 Task: Create new opportunities by the user through dropdown
Action: Mouse moved to (161, 180)
Screenshot: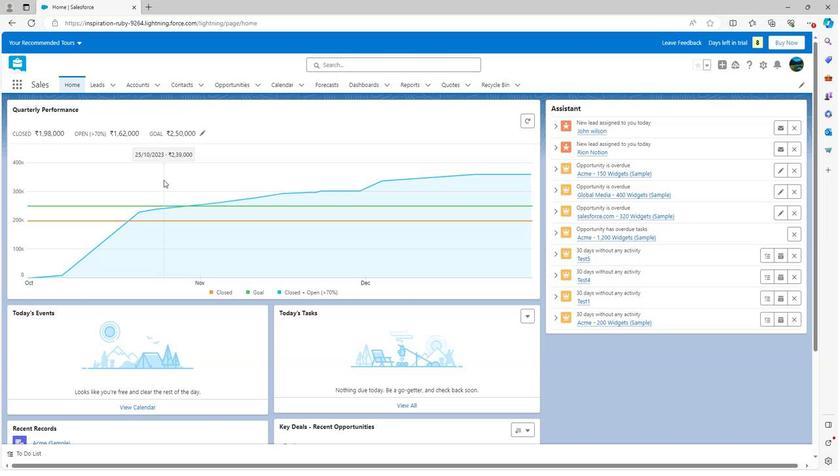 
Action: Mouse scrolled (161, 179) with delta (0, 0)
Screenshot: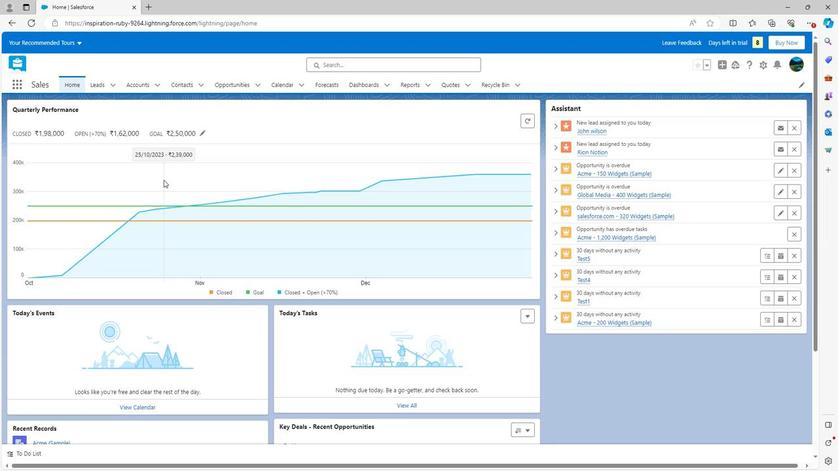 
Action: Mouse scrolled (161, 179) with delta (0, 0)
Screenshot: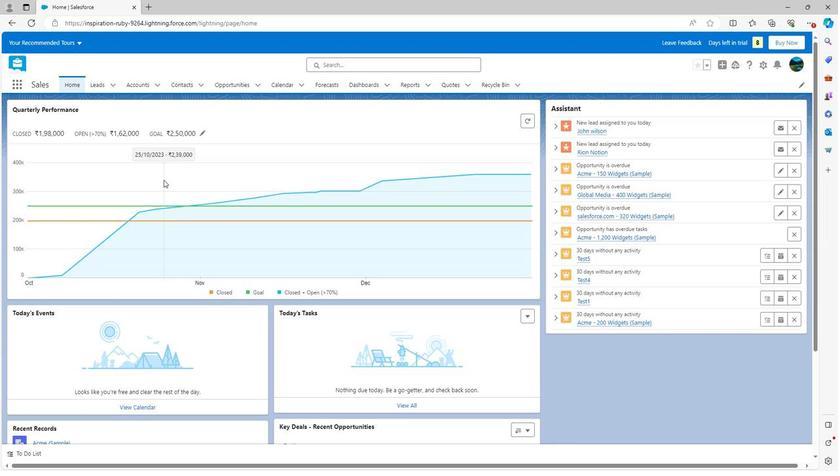 
Action: Mouse scrolled (161, 179) with delta (0, 0)
Screenshot: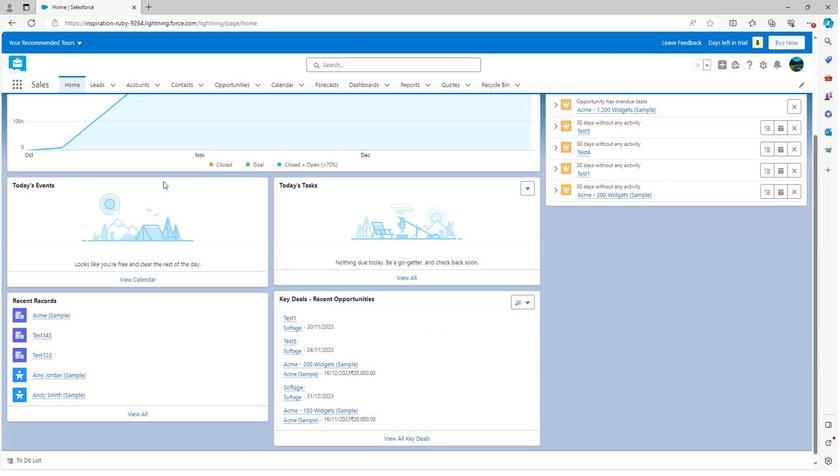 
Action: Mouse scrolled (161, 179) with delta (0, 0)
Screenshot: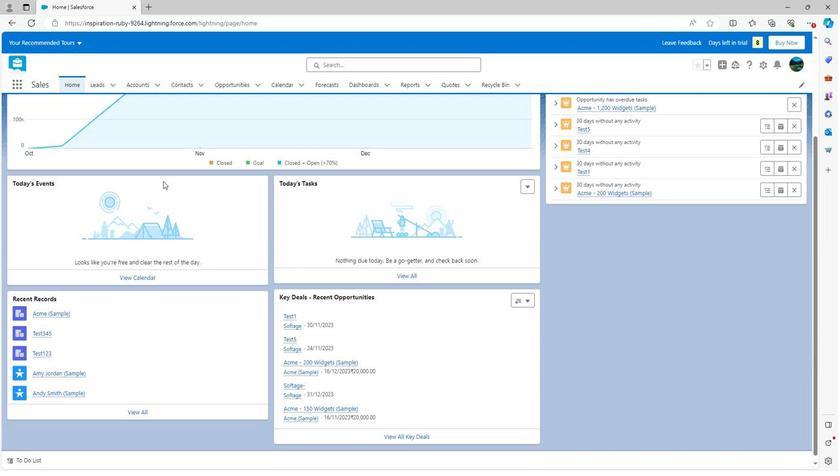 
Action: Mouse scrolled (161, 179) with delta (0, 0)
Screenshot: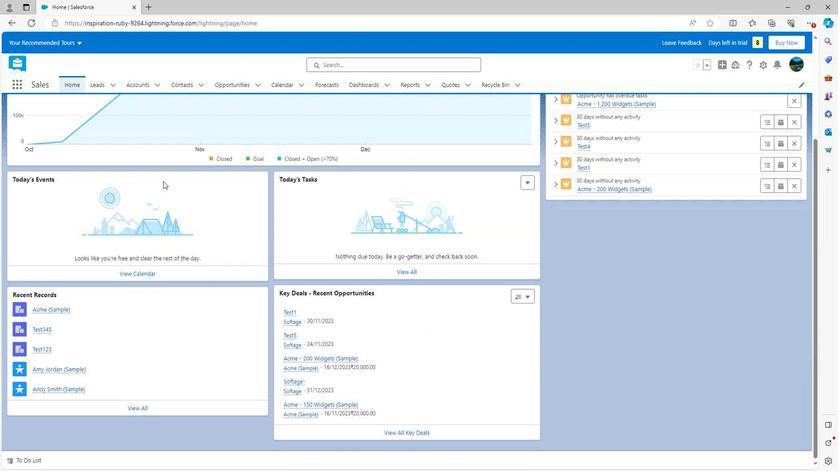 
Action: Mouse scrolled (161, 180) with delta (0, 0)
Screenshot: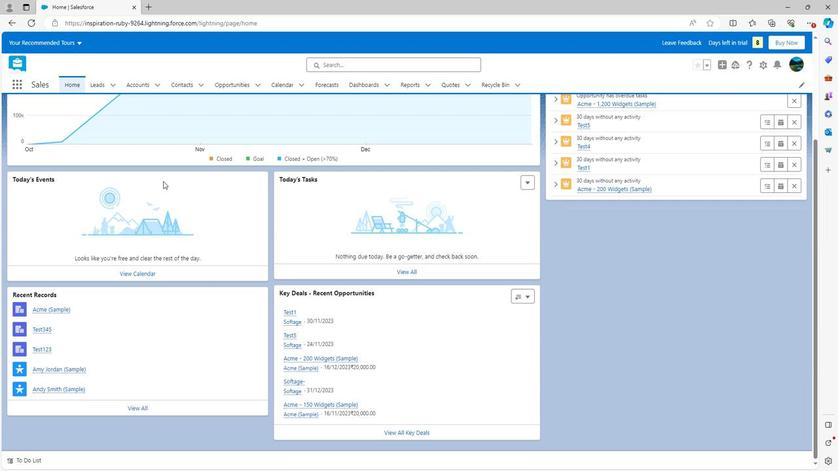 
Action: Mouse scrolled (161, 180) with delta (0, 0)
Screenshot: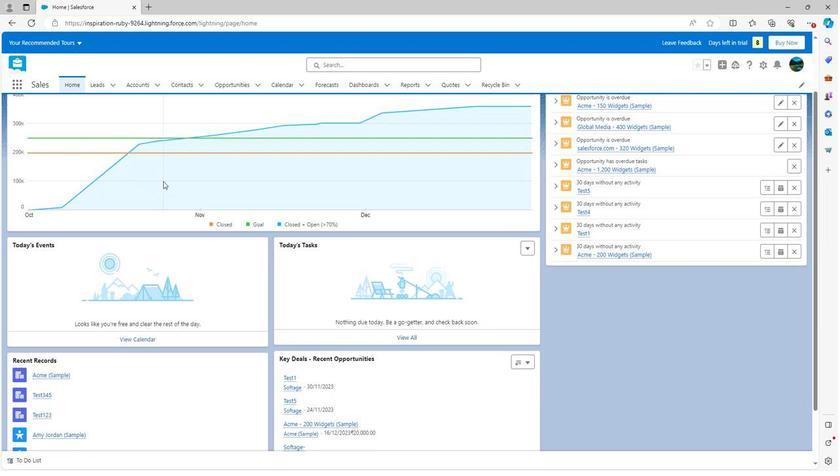 
Action: Mouse scrolled (161, 180) with delta (0, 0)
Screenshot: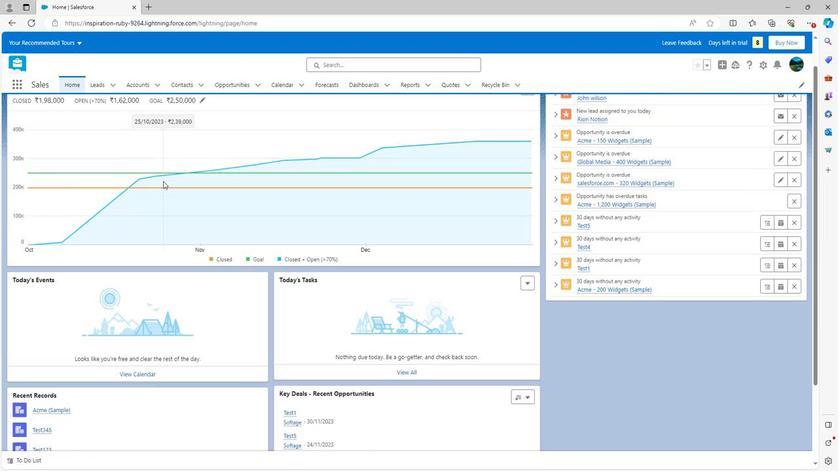 
Action: Mouse moved to (256, 85)
Screenshot: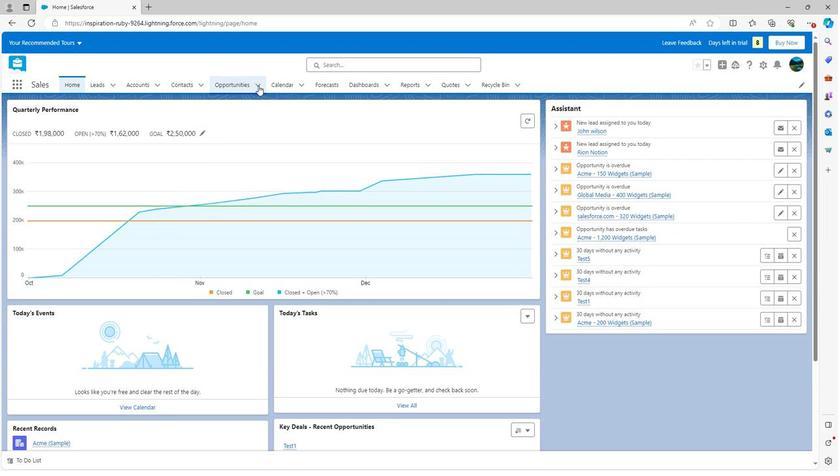 
Action: Mouse pressed left at (256, 85)
Screenshot: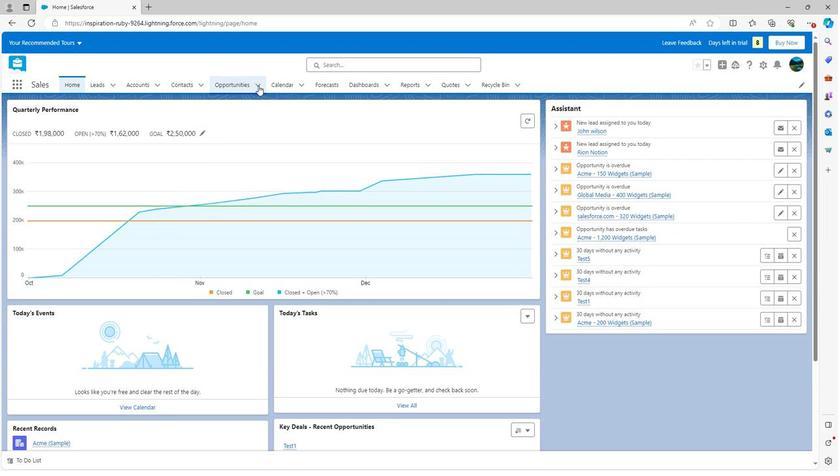 
Action: Mouse moved to (237, 104)
Screenshot: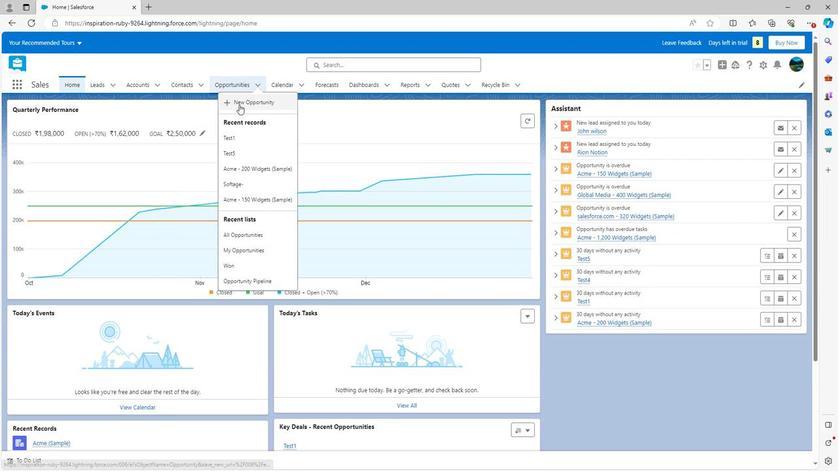 
Action: Mouse pressed left at (237, 104)
Screenshot: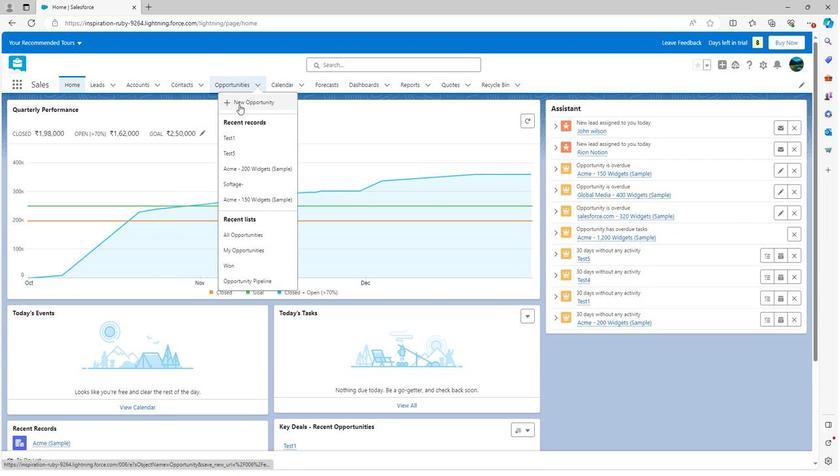 
Action: Mouse moved to (297, 115)
Screenshot: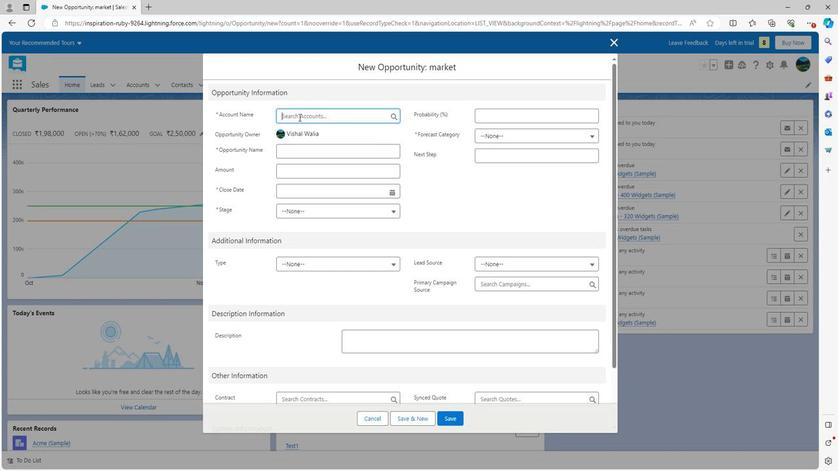 
Action: Mouse pressed left at (297, 115)
Screenshot: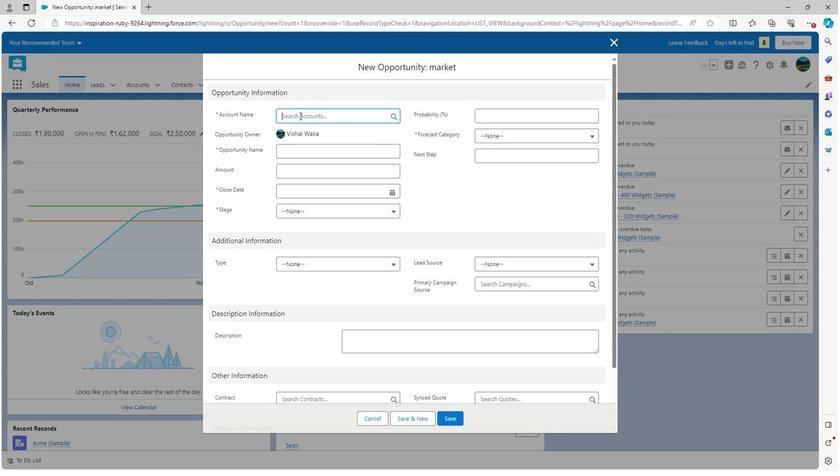 
Action: Mouse moved to (298, 147)
Screenshot: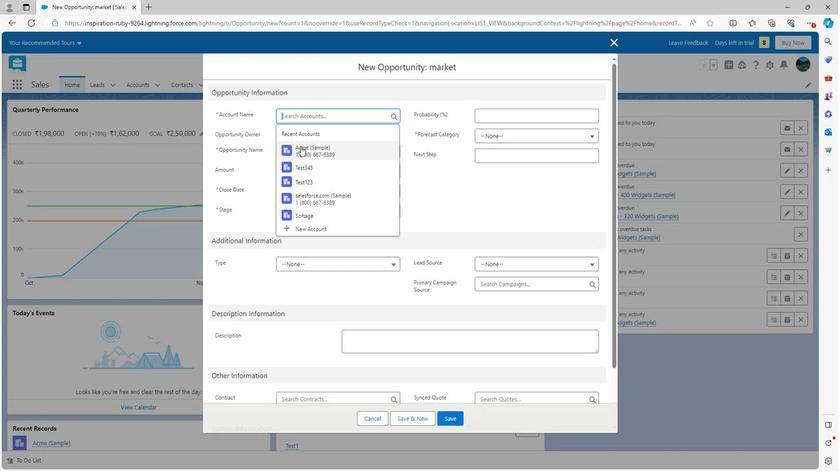 
Action: Mouse pressed left at (298, 147)
Screenshot: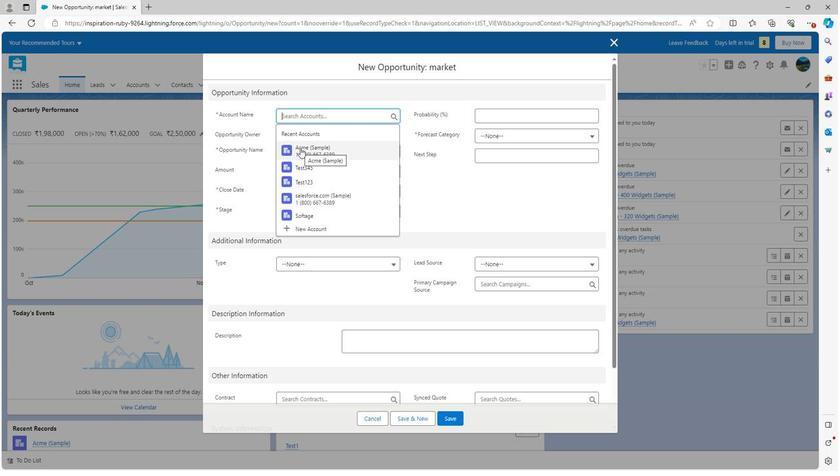 
Action: Mouse moved to (300, 159)
Screenshot: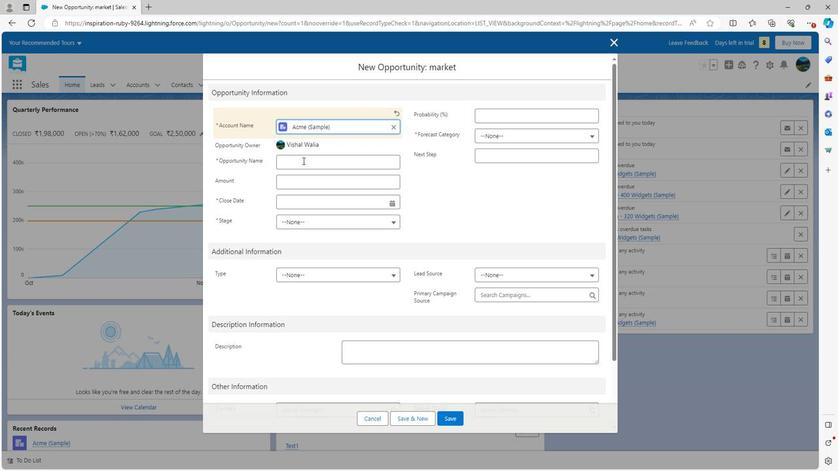 
Action: Mouse pressed left at (300, 159)
Screenshot: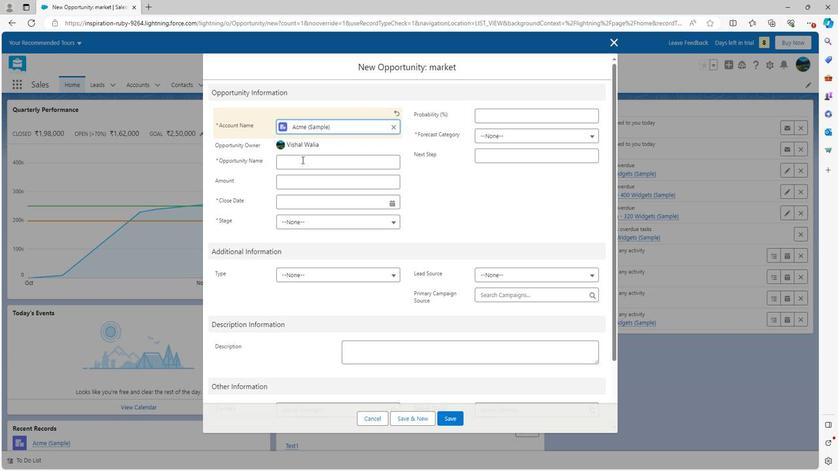 
Action: Mouse moved to (288, 205)
Screenshot: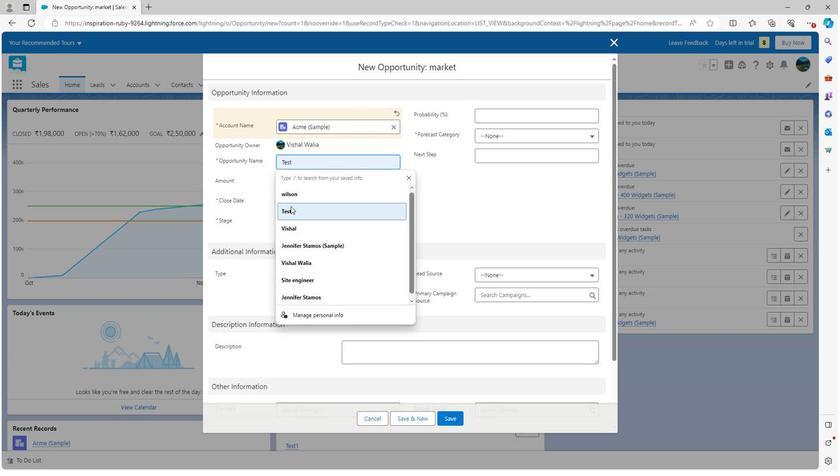 
Action: Mouse pressed left at (288, 205)
Screenshot: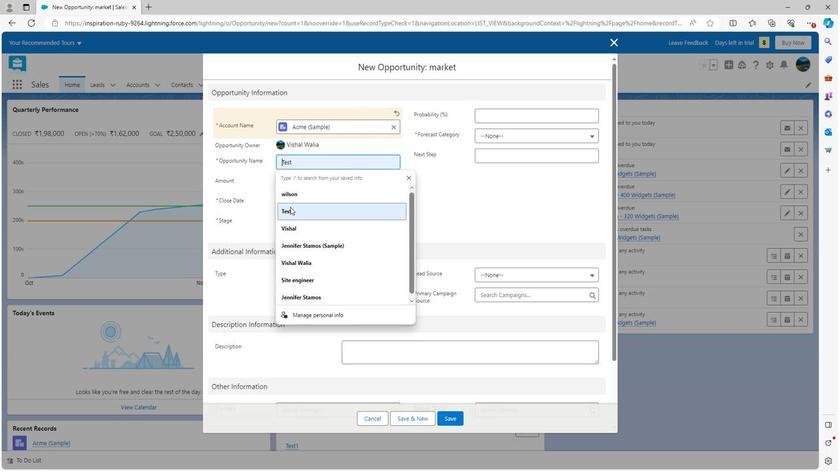 
Action: Mouse moved to (291, 198)
Screenshot: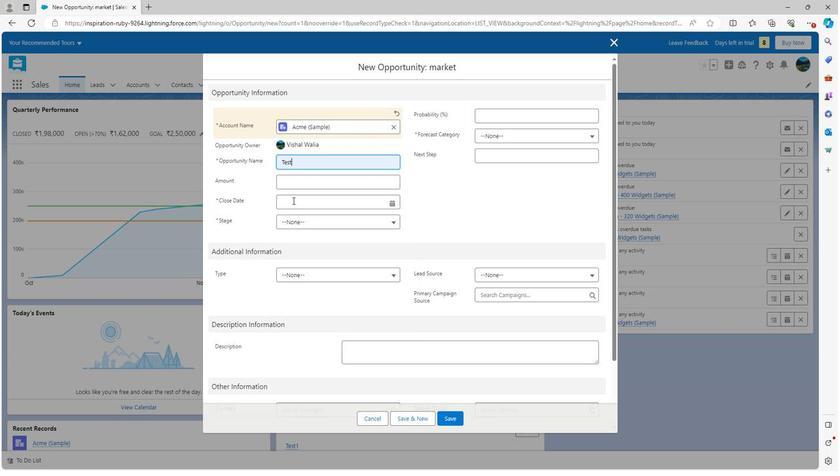 
Action: Mouse pressed left at (291, 198)
Screenshot: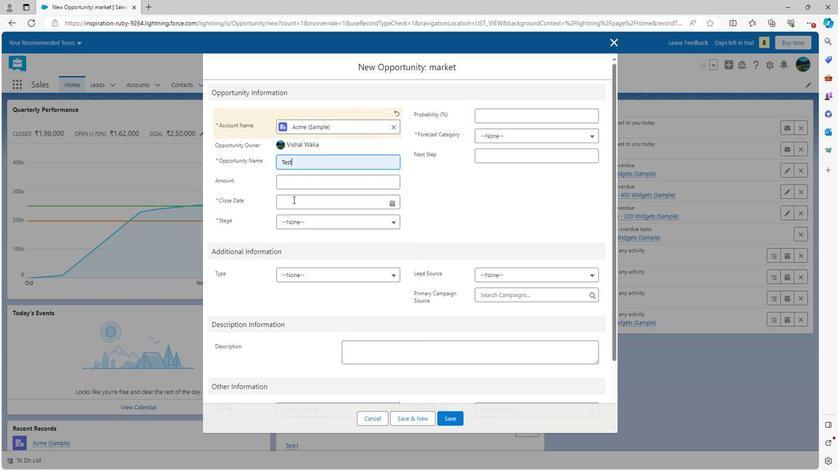 
Action: Mouse moved to (394, 212)
Screenshot: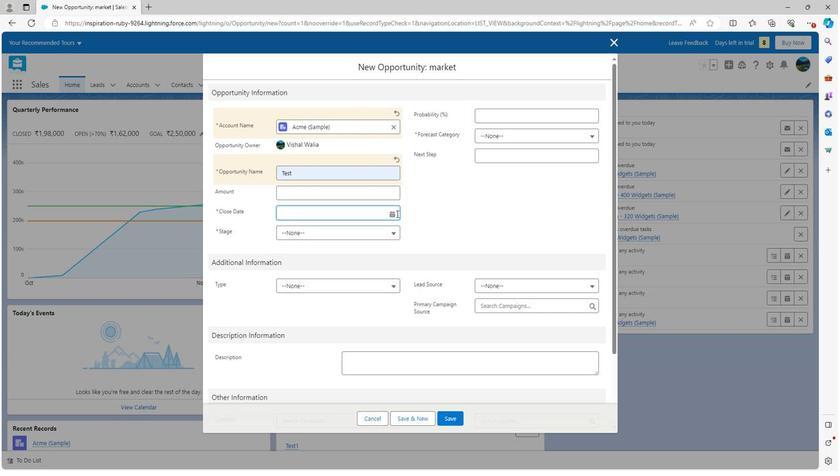 
Action: Mouse pressed left at (394, 212)
Screenshot: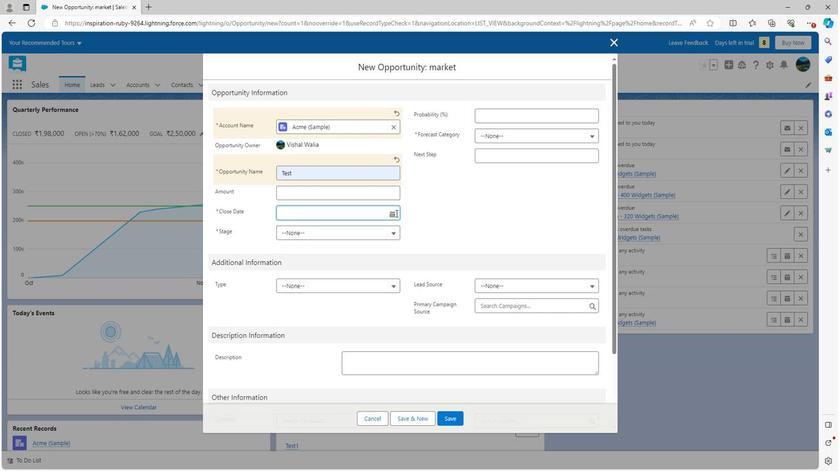 
Action: Mouse moved to (352, 328)
Screenshot: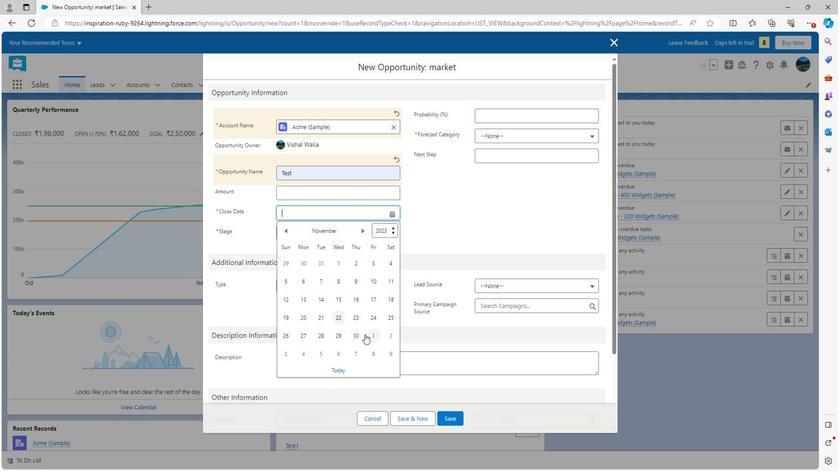 
Action: Mouse pressed left at (352, 328)
Screenshot: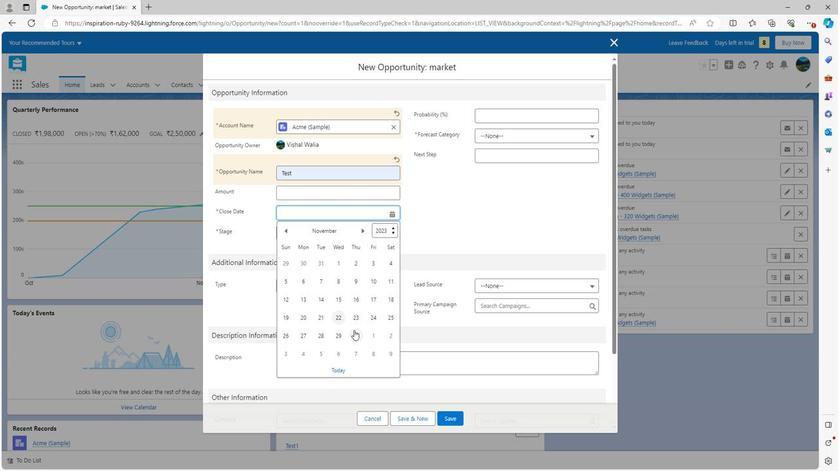 
Action: Mouse moved to (334, 242)
Screenshot: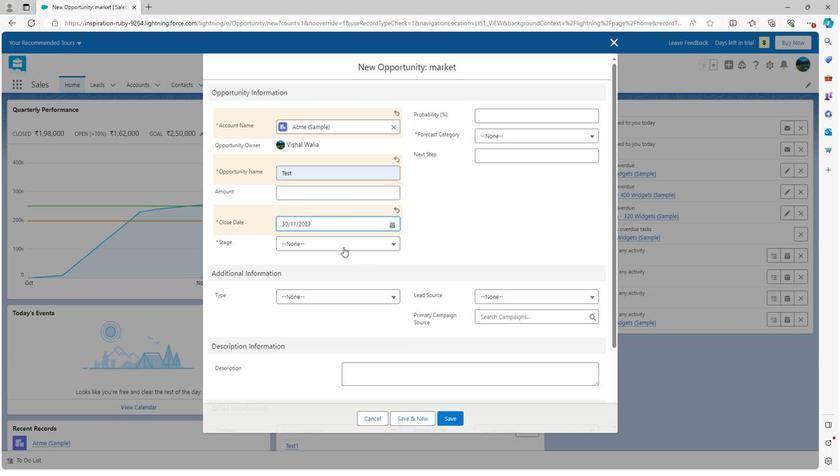 
Action: Mouse pressed left at (334, 242)
Screenshot: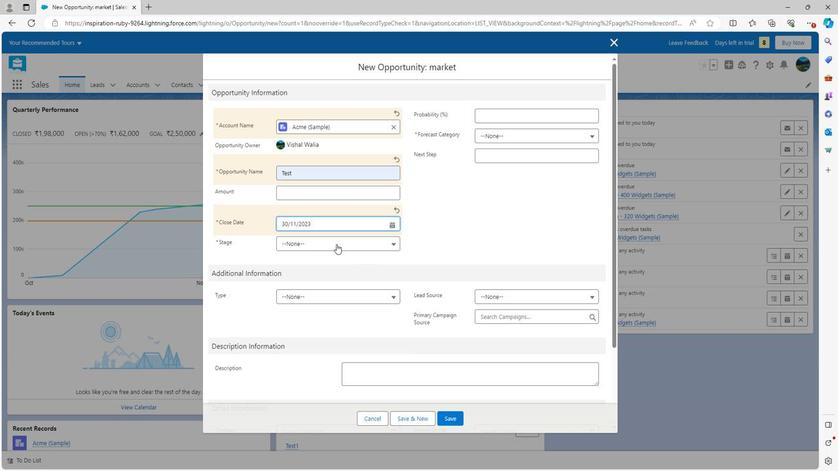 
Action: Mouse moved to (316, 278)
Screenshot: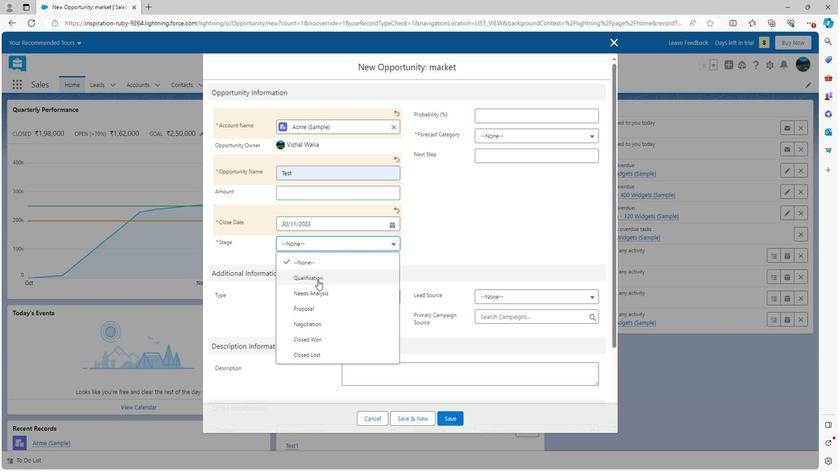 
Action: Mouse pressed left at (316, 278)
Screenshot: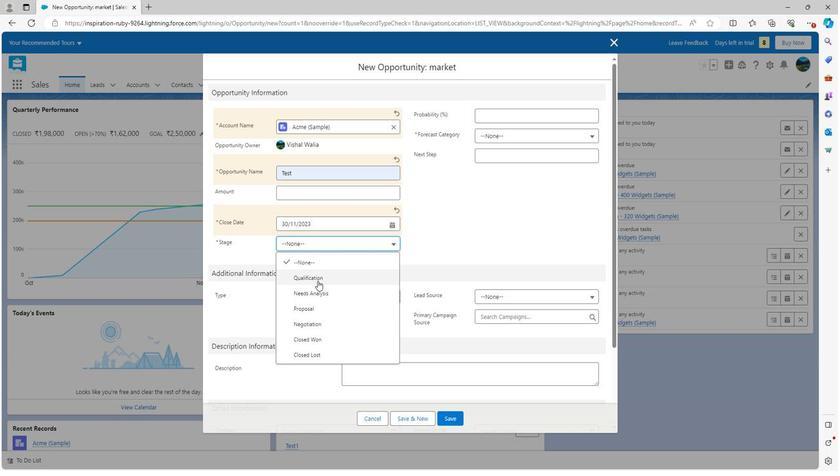 
Action: Mouse moved to (415, 262)
Screenshot: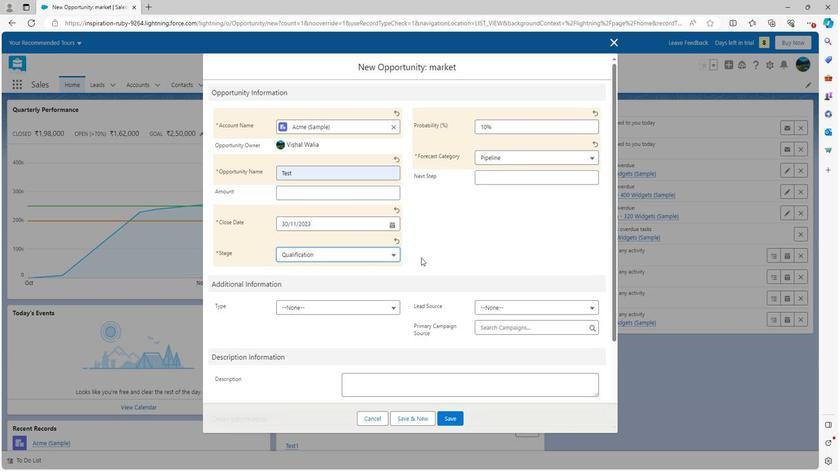 
Action: Mouse scrolled (415, 262) with delta (0, 0)
Screenshot: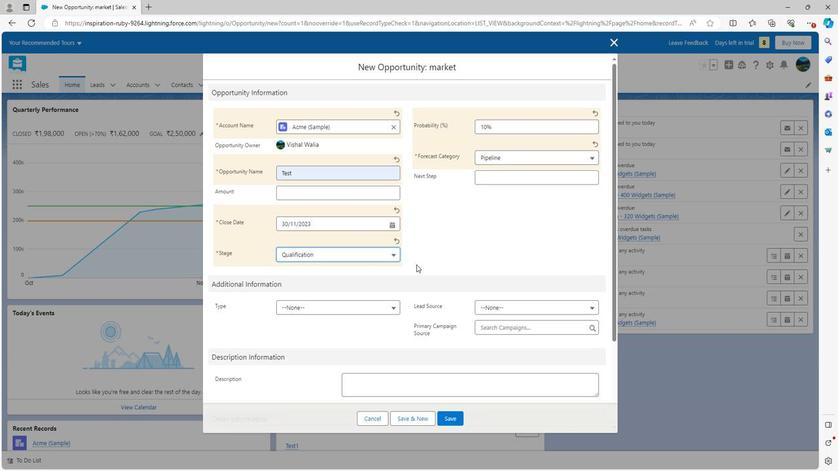
Action: Mouse scrolled (415, 262) with delta (0, 0)
Screenshot: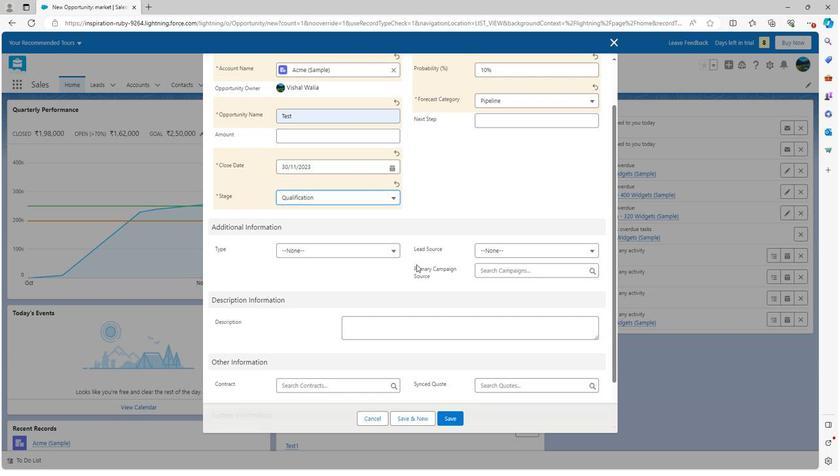 
Action: Mouse scrolled (415, 262) with delta (0, 0)
Screenshot: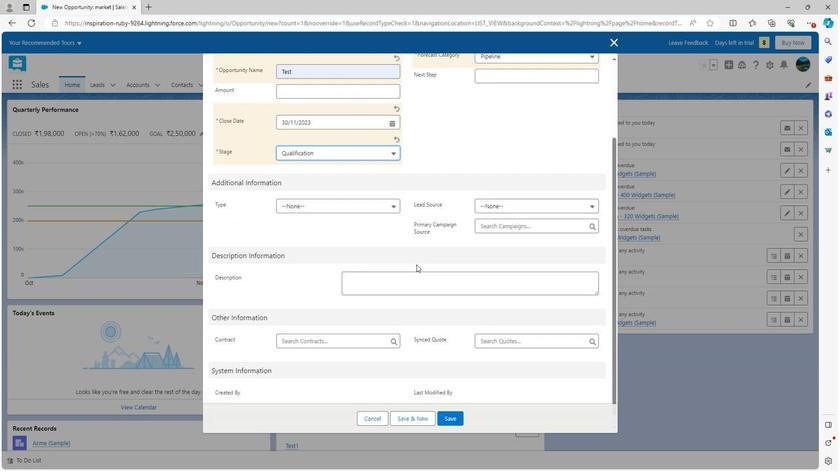 
Action: Mouse scrolled (415, 262) with delta (0, 0)
Screenshot: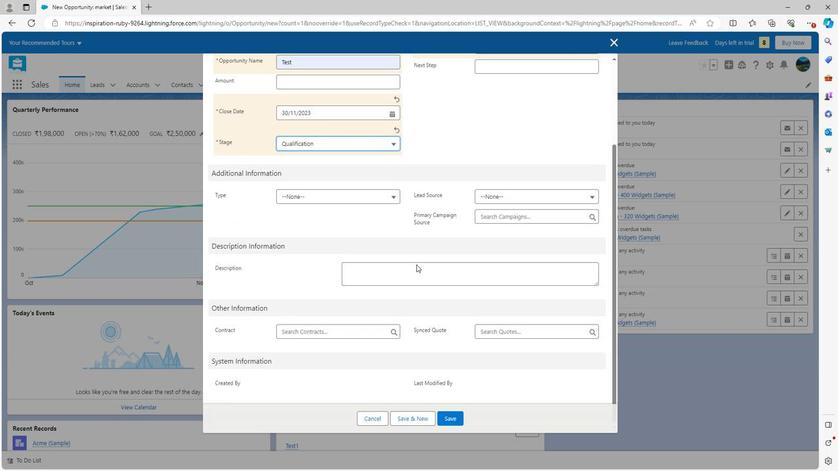 
Action: Mouse moved to (451, 418)
Screenshot: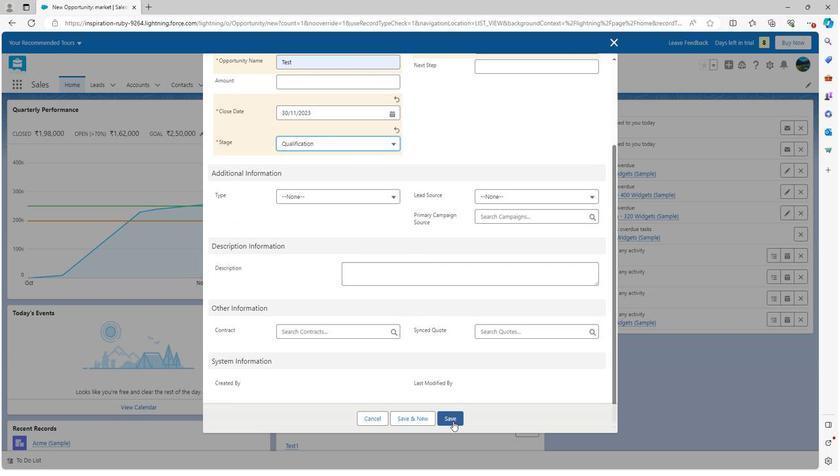 
Action: Mouse pressed left at (451, 418)
Screenshot: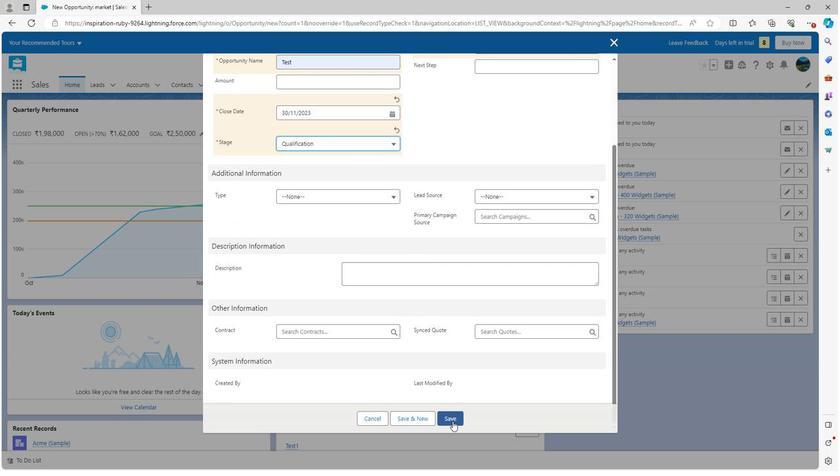 
Action: Mouse moved to (426, 201)
Screenshot: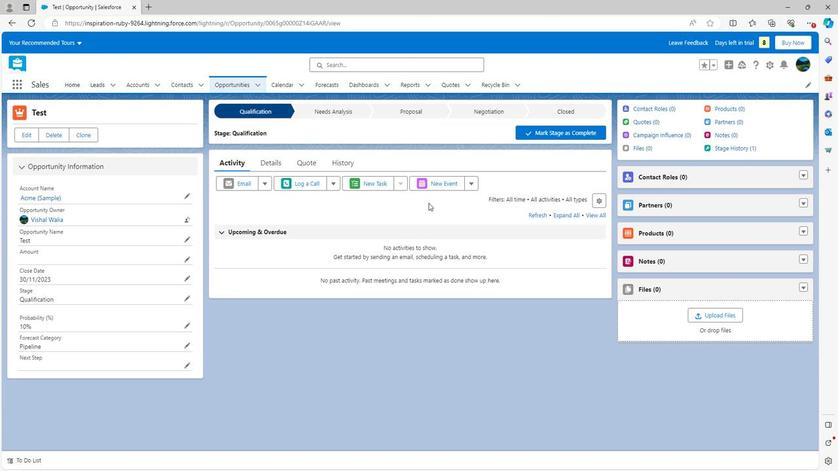 
